Task: Use Dustbowl Effect in this video Movie B.mp4
Action: Mouse moved to (285, 101)
Screenshot: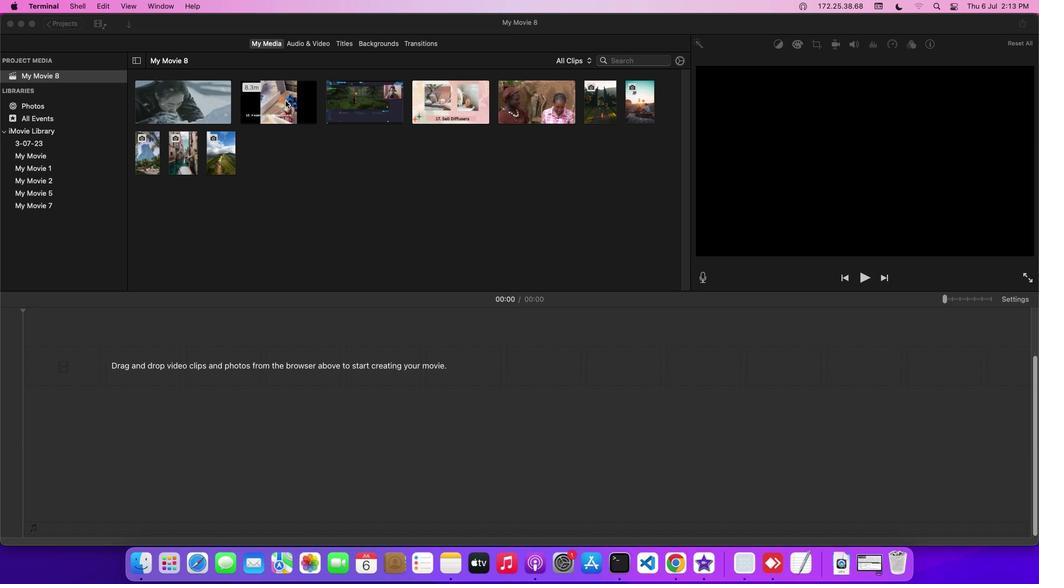 
Action: Mouse pressed left at (285, 101)
Screenshot: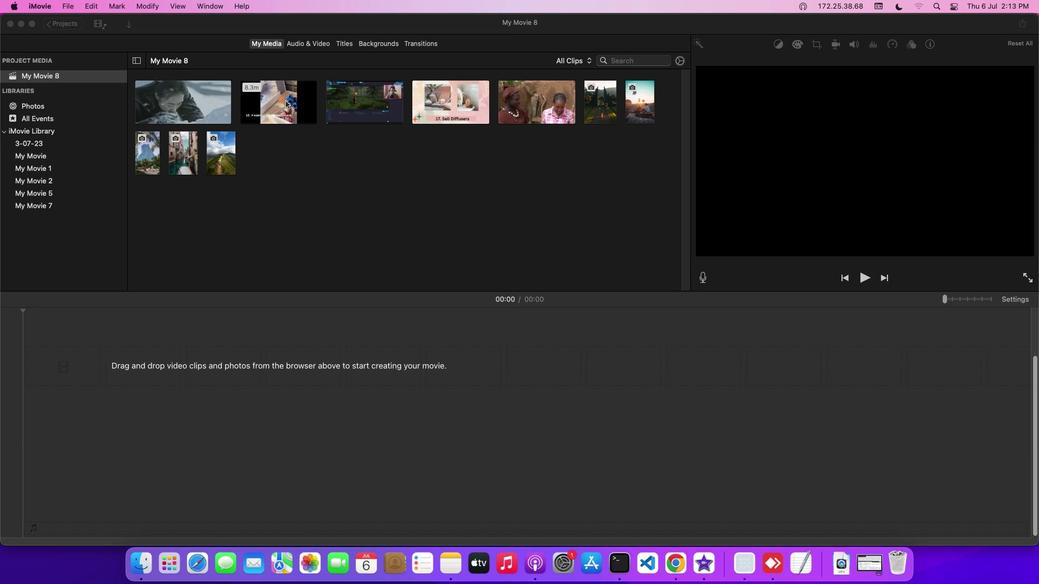 
Action: Mouse moved to (329, 47)
Screenshot: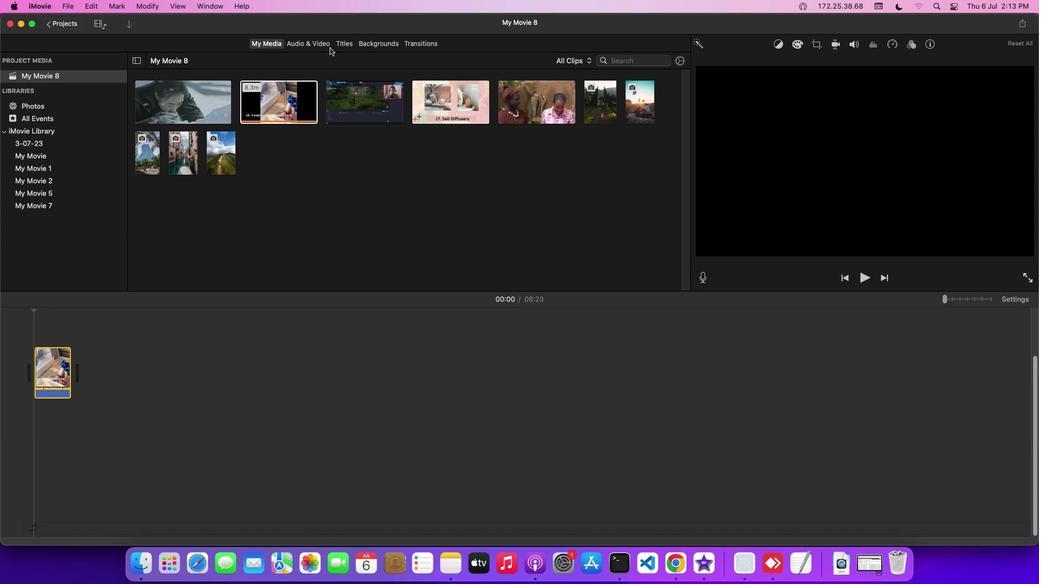 
Action: Mouse pressed left at (329, 47)
Screenshot: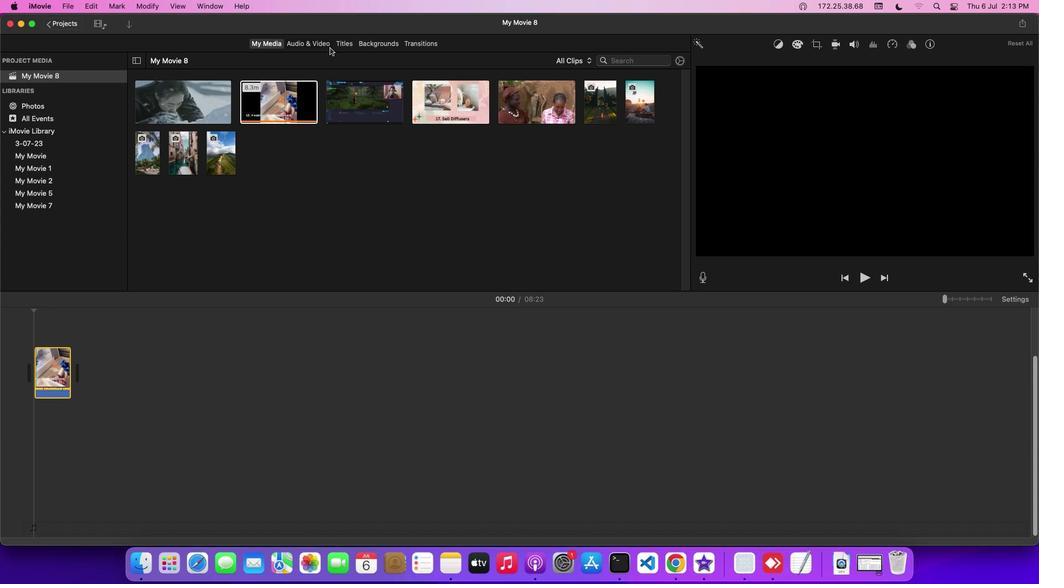
Action: Mouse moved to (72, 104)
Screenshot: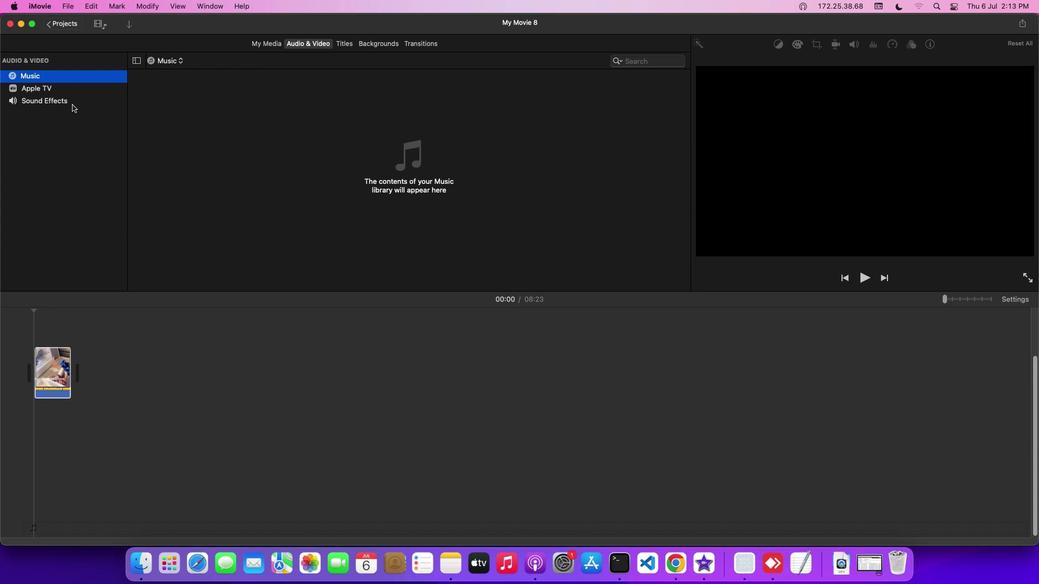 
Action: Mouse pressed left at (72, 104)
Screenshot: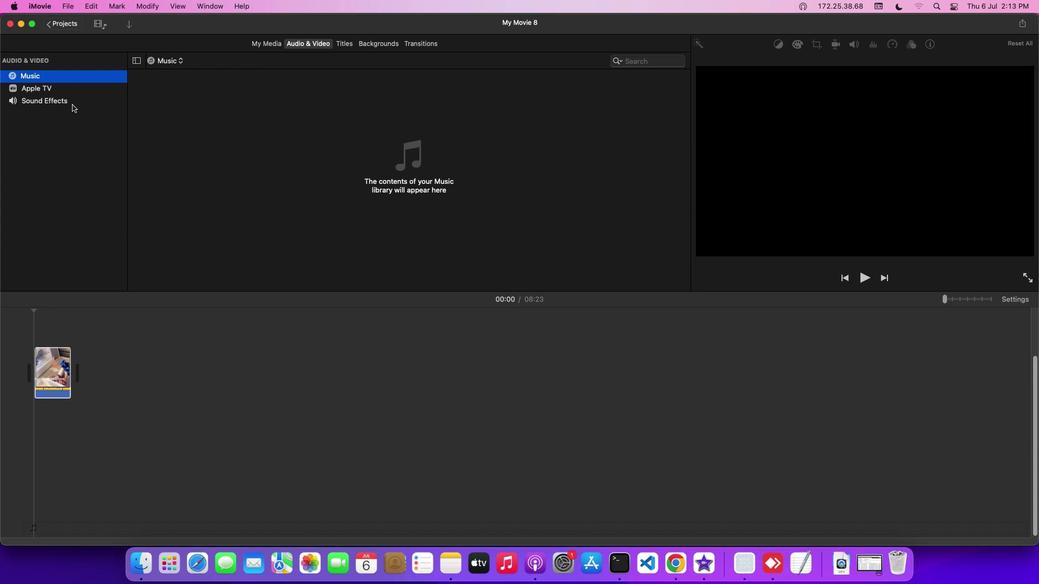 
Action: Mouse moved to (186, 203)
Screenshot: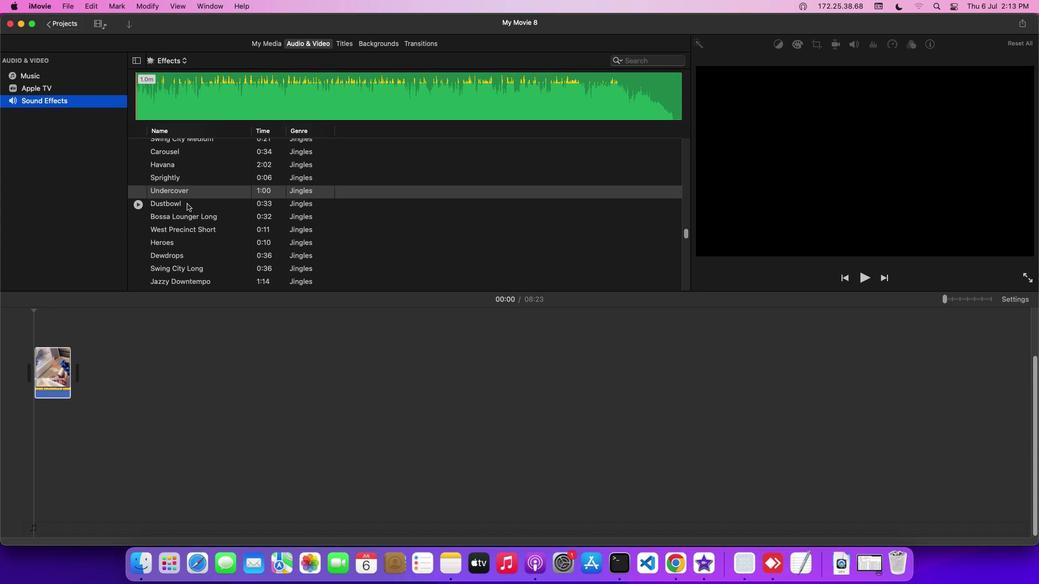 
Action: Mouse pressed left at (186, 203)
Screenshot: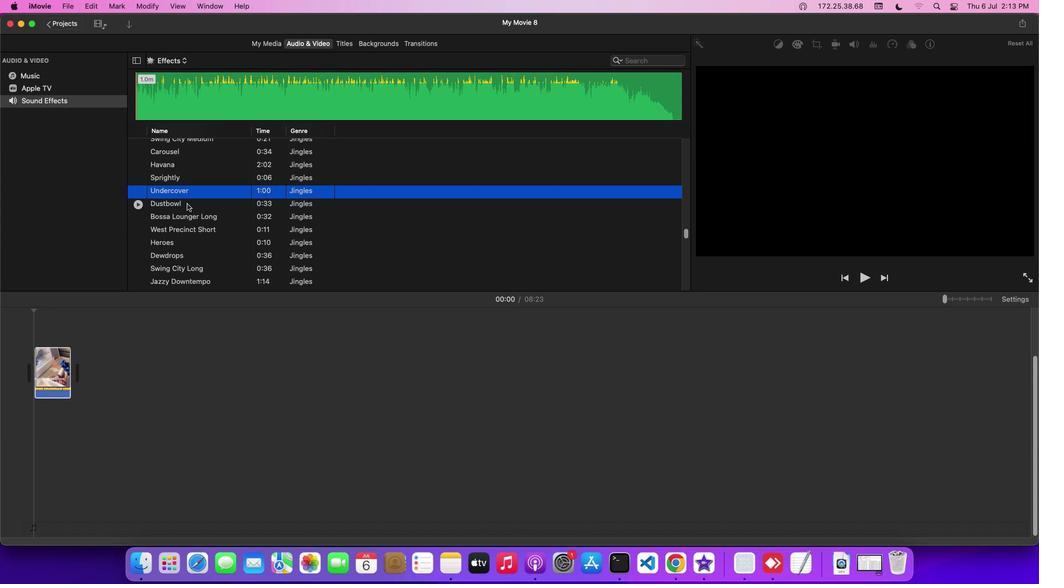 
Action: Mouse moved to (188, 204)
Screenshot: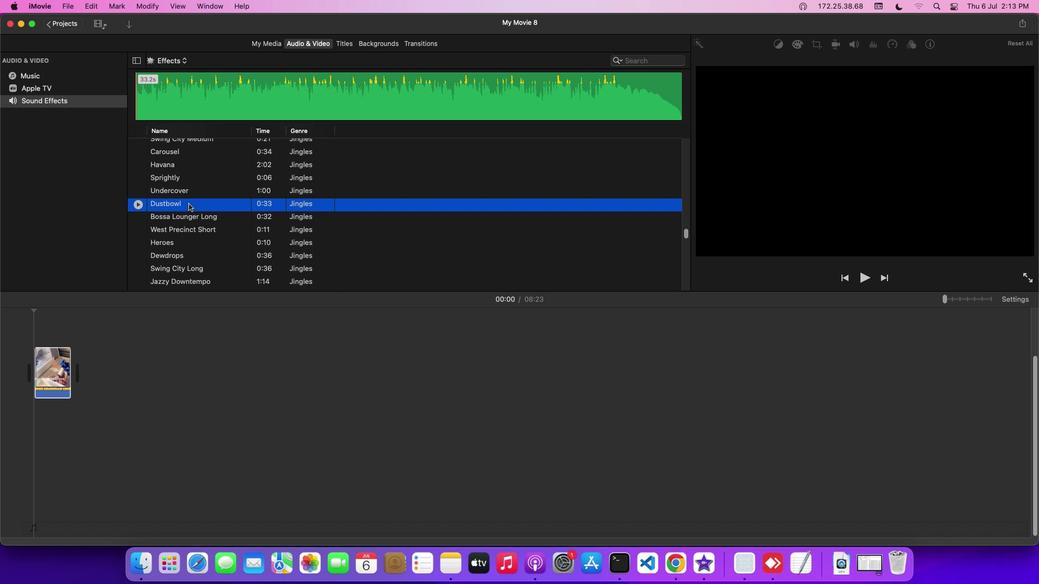 
Action: Mouse pressed left at (188, 204)
Screenshot: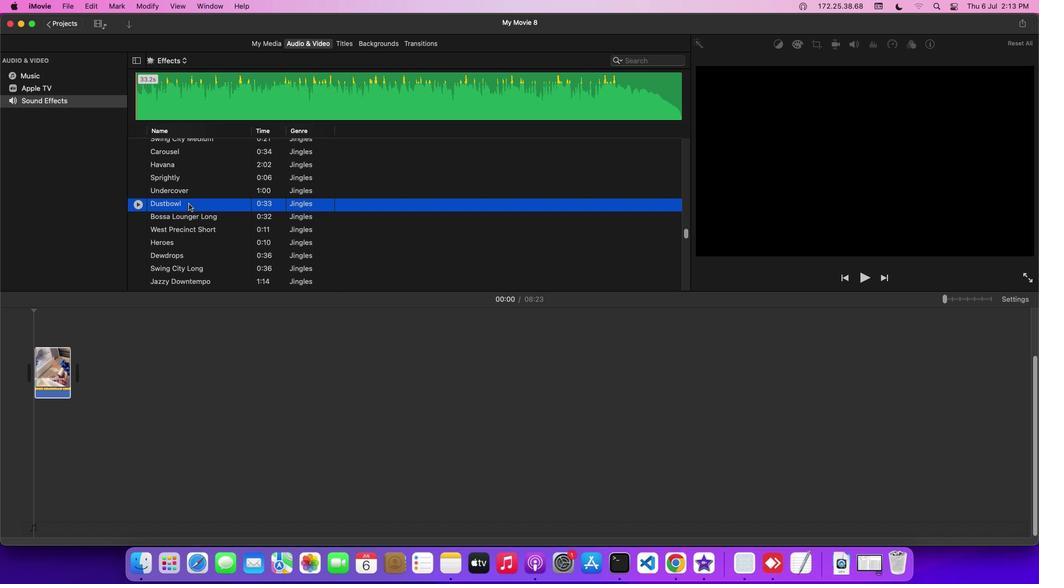 
Action: Mouse moved to (158, 431)
Screenshot: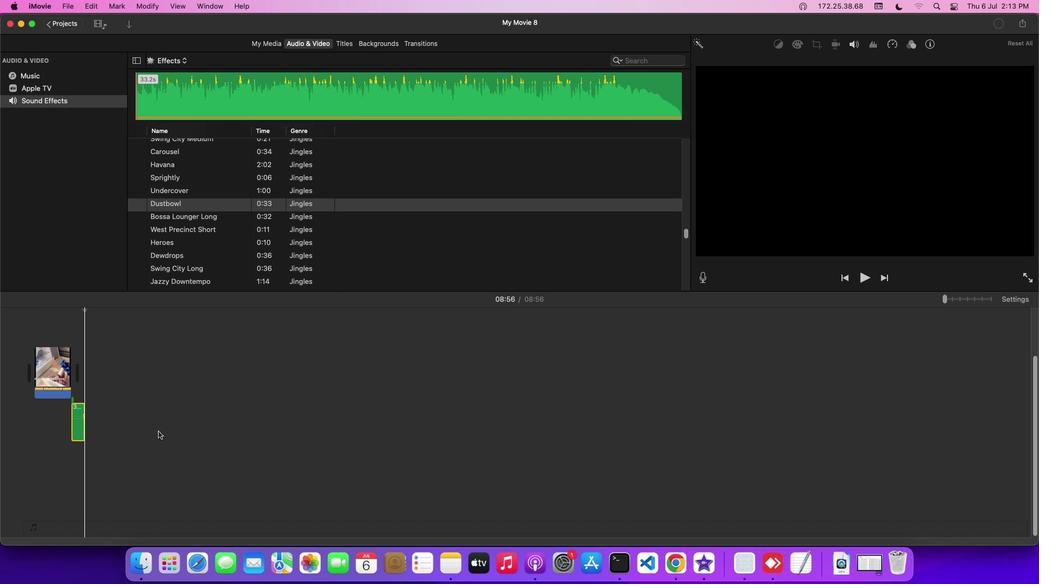 
